 Task: Create a due date automation trigger when advanced on, 2 hours after a card is due add dates starting tomorrow.
Action: Mouse moved to (925, 68)
Screenshot: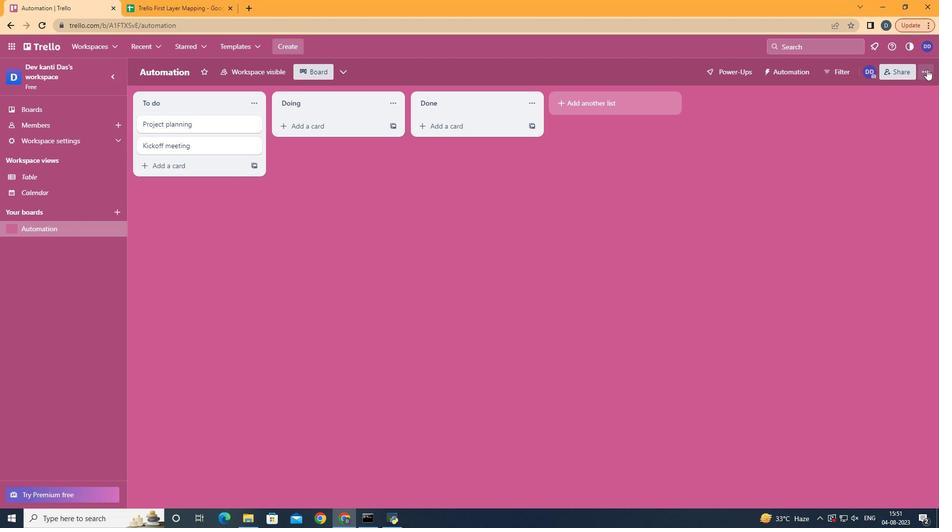 
Action: Mouse pressed left at (925, 68)
Screenshot: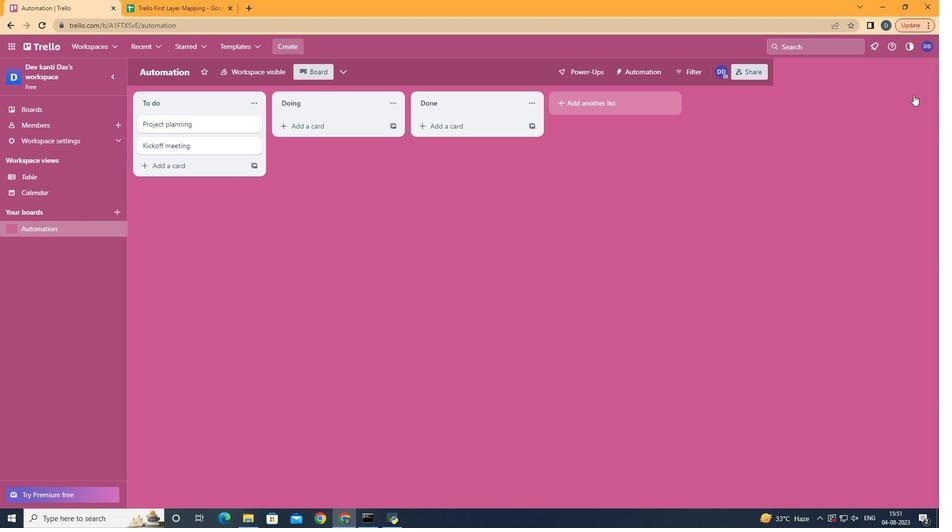 
Action: Mouse moved to (817, 219)
Screenshot: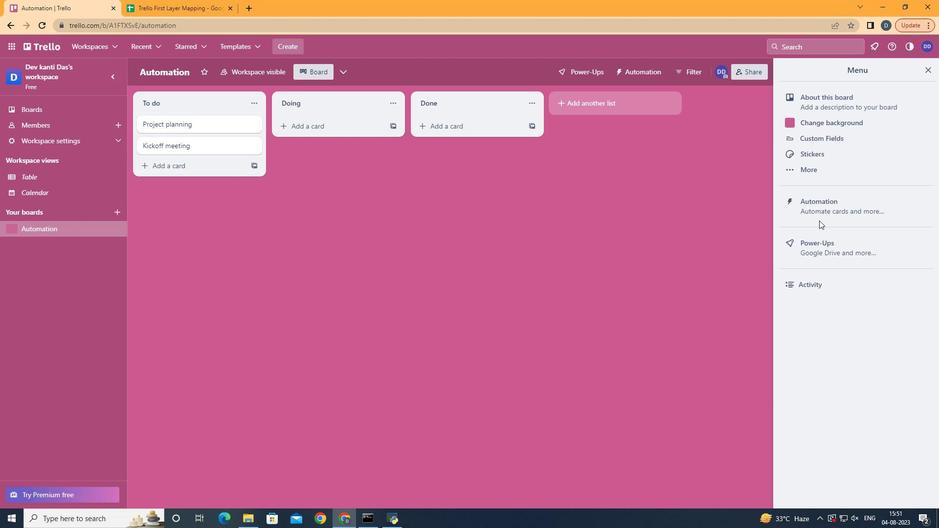 
Action: Mouse pressed left at (817, 219)
Screenshot: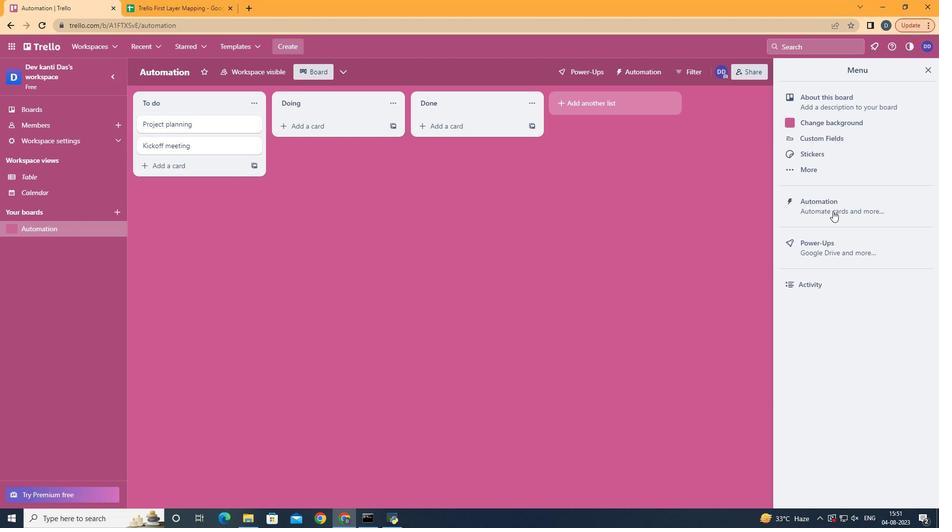 
Action: Mouse moved to (838, 204)
Screenshot: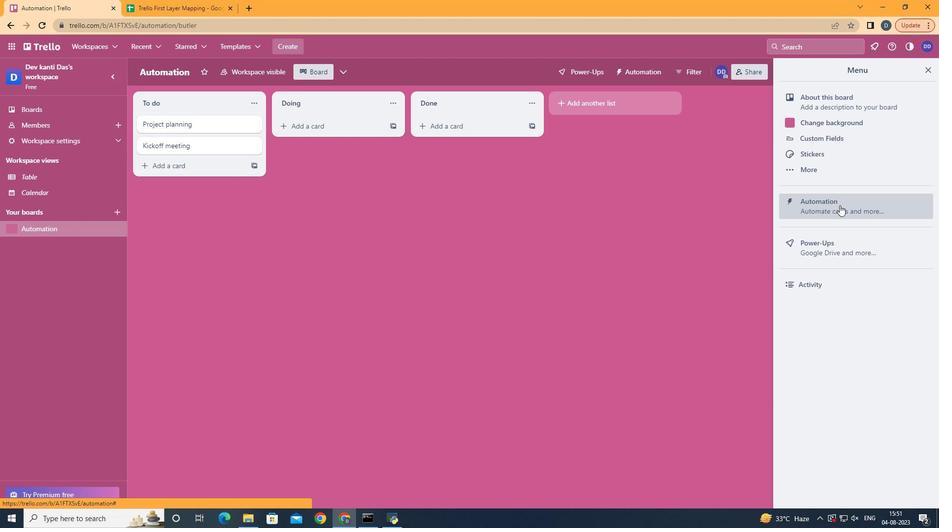 
Action: Mouse pressed left at (838, 204)
Screenshot: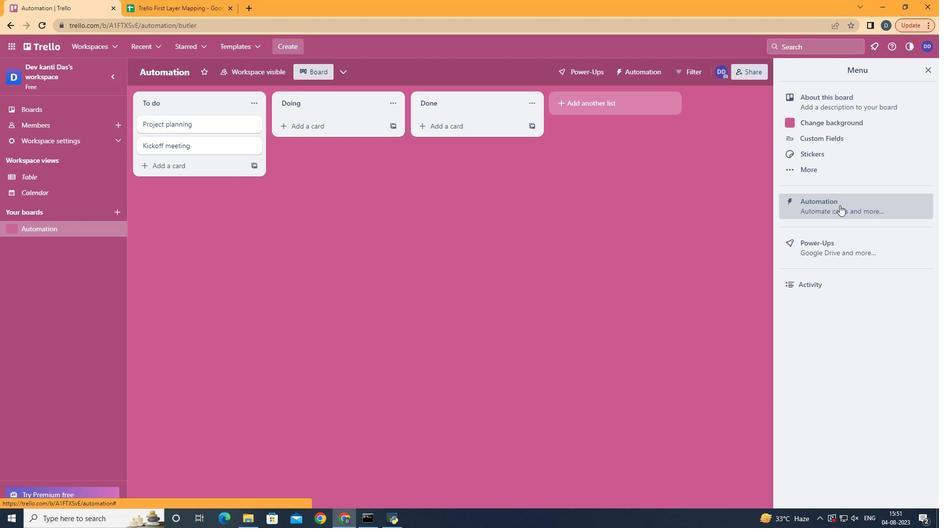 
Action: Mouse moved to (184, 195)
Screenshot: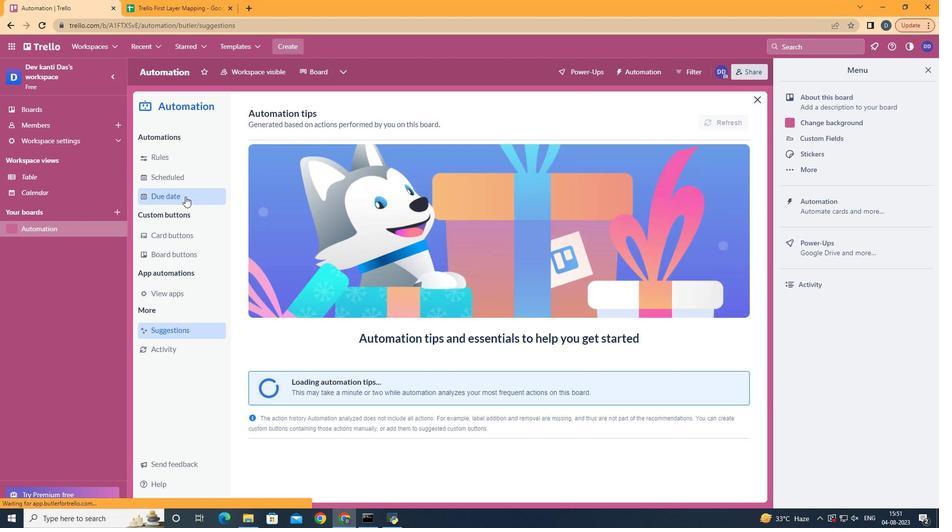 
Action: Mouse pressed left at (184, 195)
Screenshot: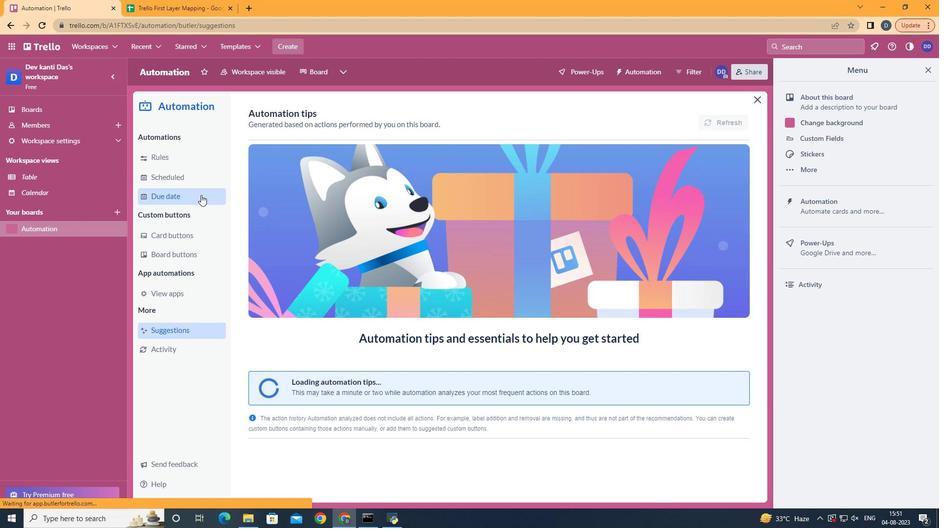 
Action: Mouse moved to (690, 111)
Screenshot: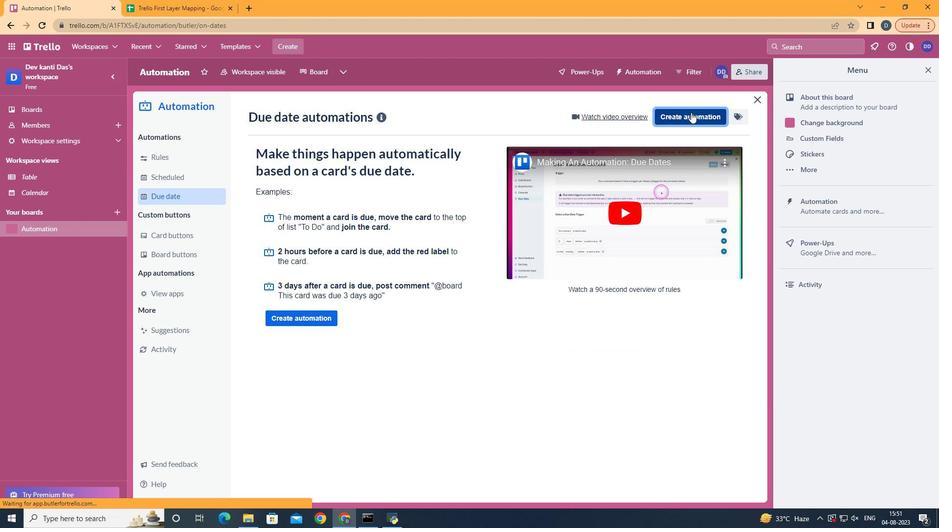 
Action: Mouse pressed left at (690, 111)
Screenshot: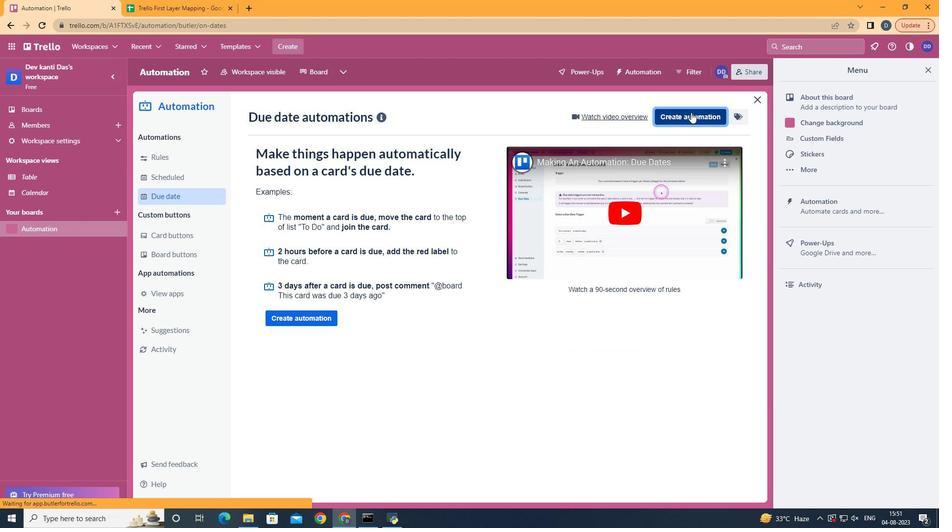 
Action: Mouse moved to (532, 211)
Screenshot: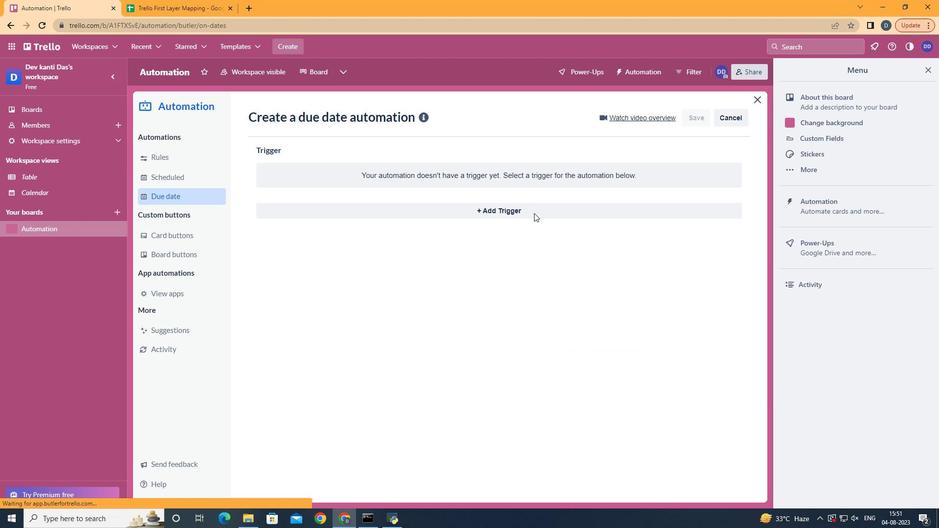 
Action: Mouse pressed left at (532, 211)
Screenshot: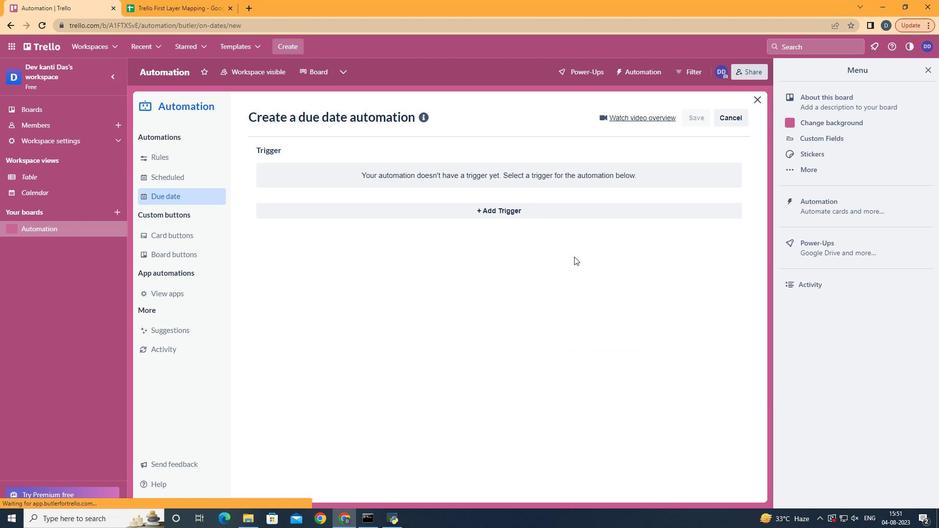 
Action: Mouse moved to (306, 412)
Screenshot: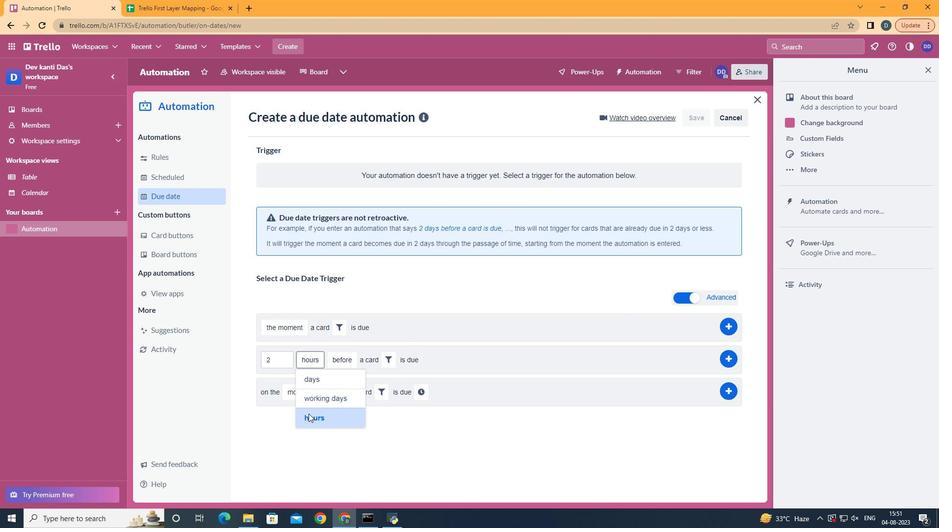 
Action: Mouse pressed left at (306, 412)
Screenshot: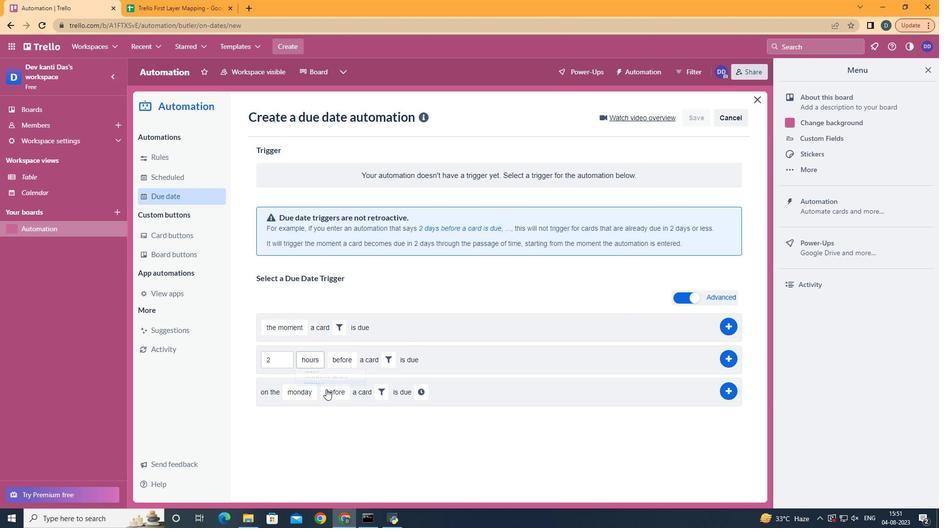 
Action: Mouse moved to (343, 390)
Screenshot: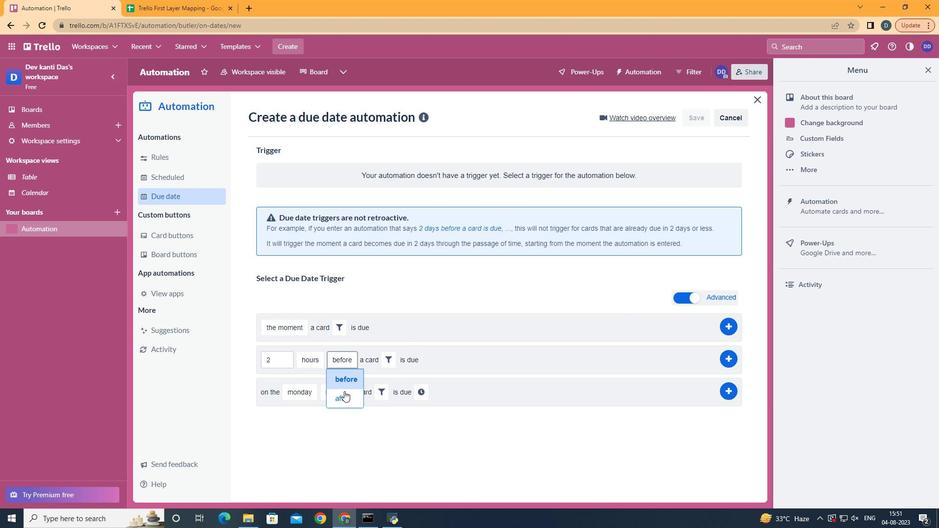 
Action: Mouse pressed left at (343, 390)
Screenshot: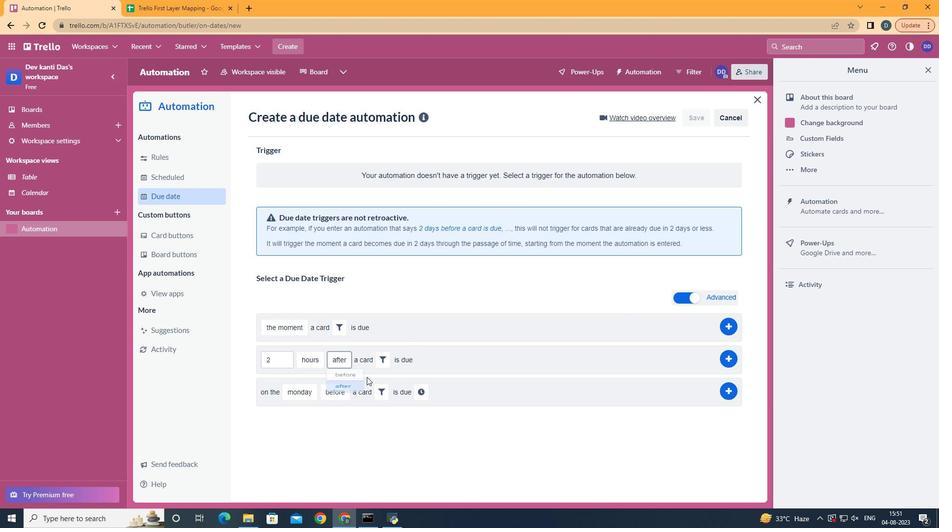 
Action: Mouse moved to (386, 361)
Screenshot: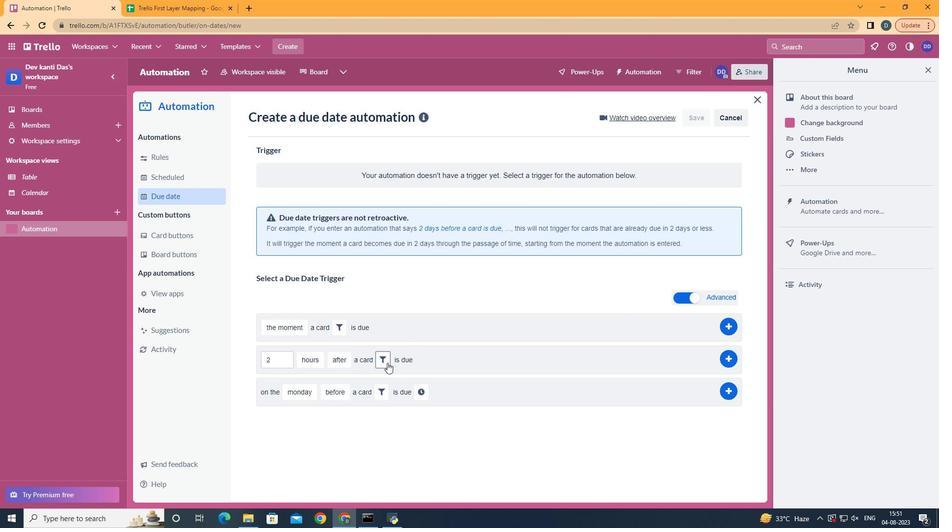 
Action: Mouse pressed left at (386, 361)
Screenshot: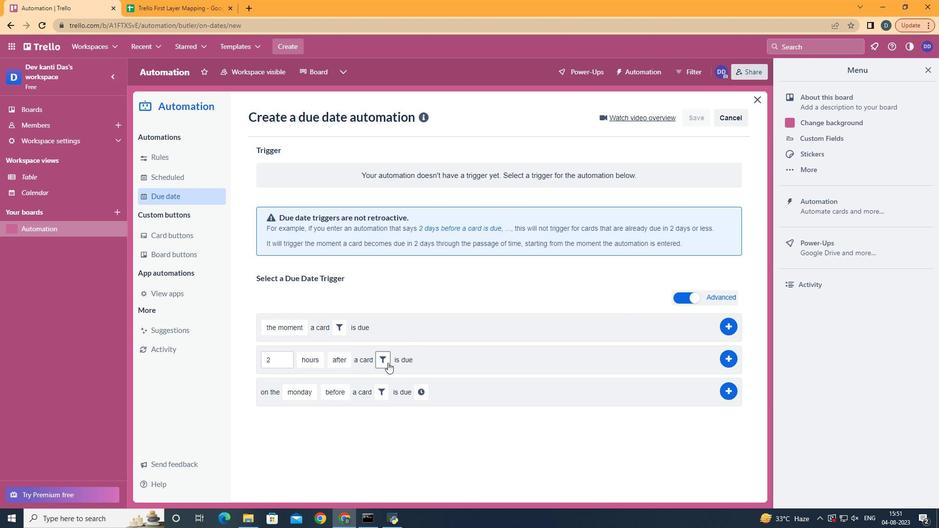 
Action: Mouse moved to (443, 384)
Screenshot: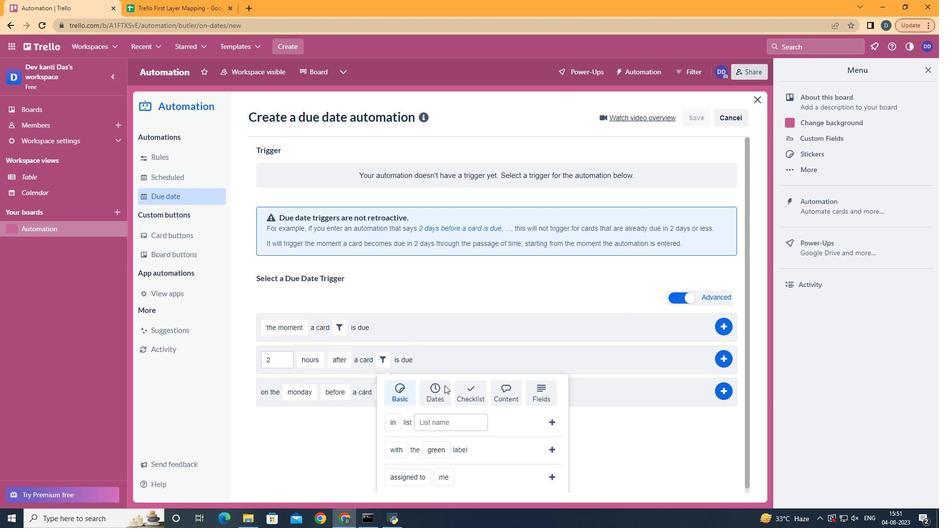 
Action: Mouse pressed left at (443, 384)
Screenshot: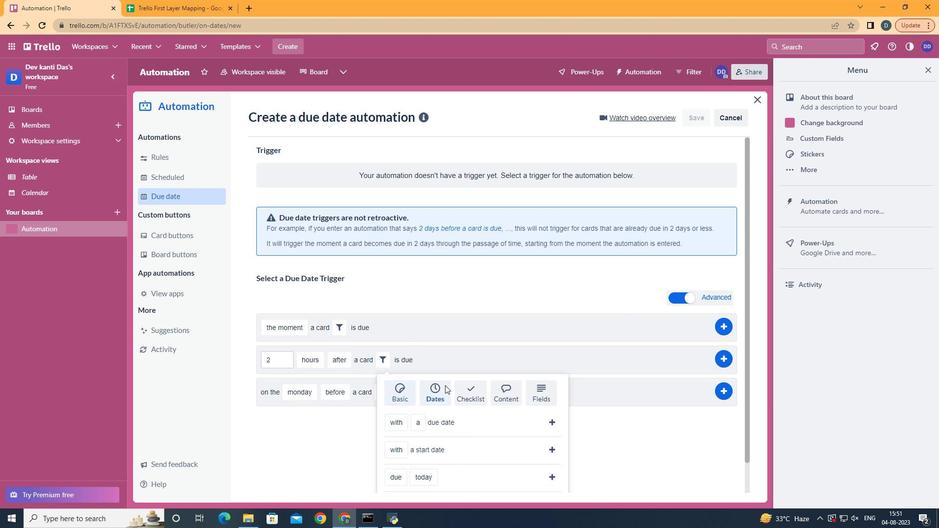 
Action: Mouse moved to (443, 384)
Screenshot: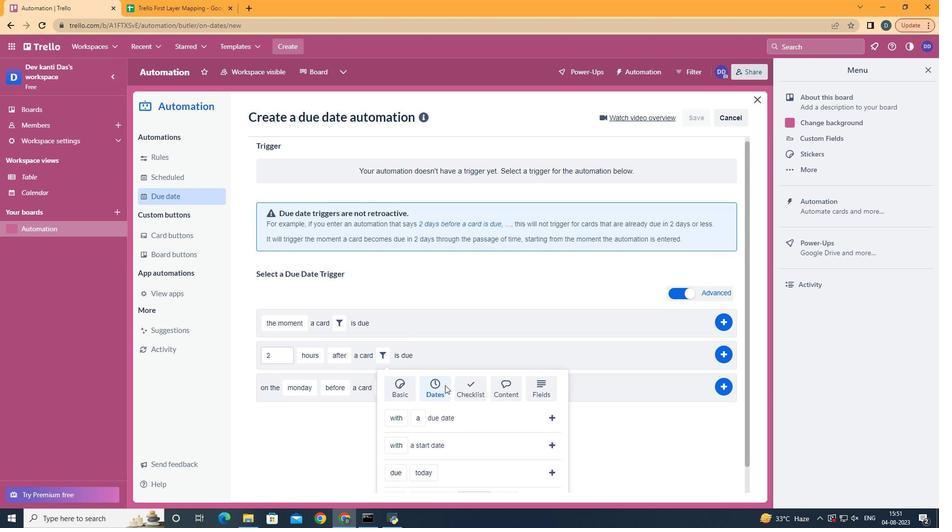 
Action: Mouse scrolled (443, 383) with delta (0, 0)
Screenshot: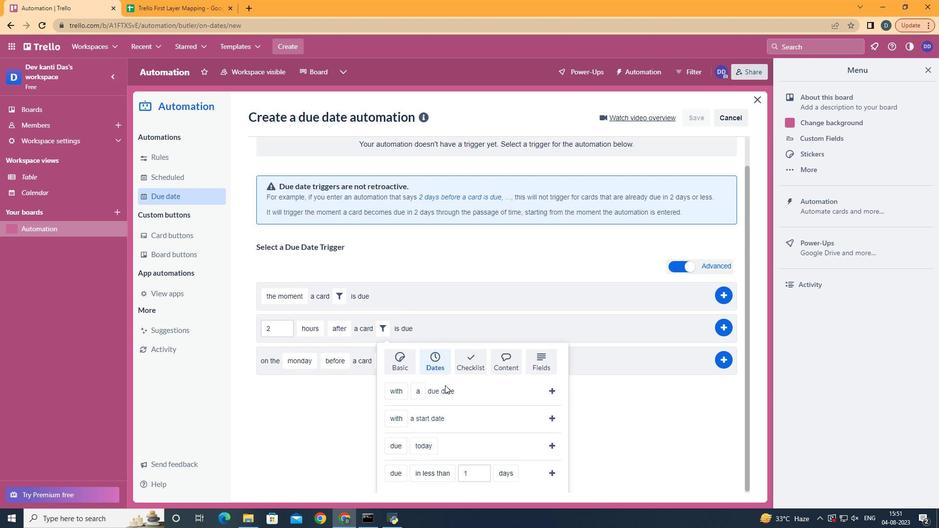 
Action: Mouse scrolled (443, 383) with delta (0, 0)
Screenshot: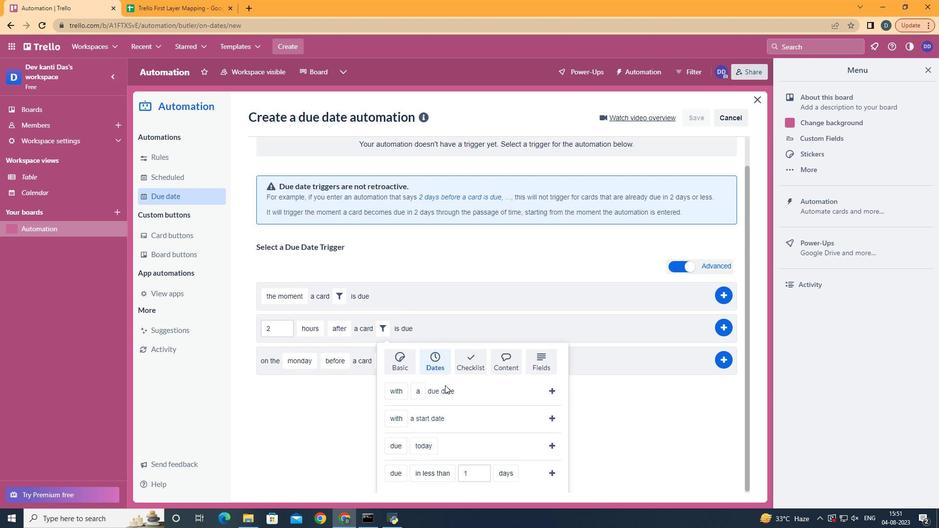 
Action: Mouse scrolled (443, 383) with delta (0, 0)
Screenshot: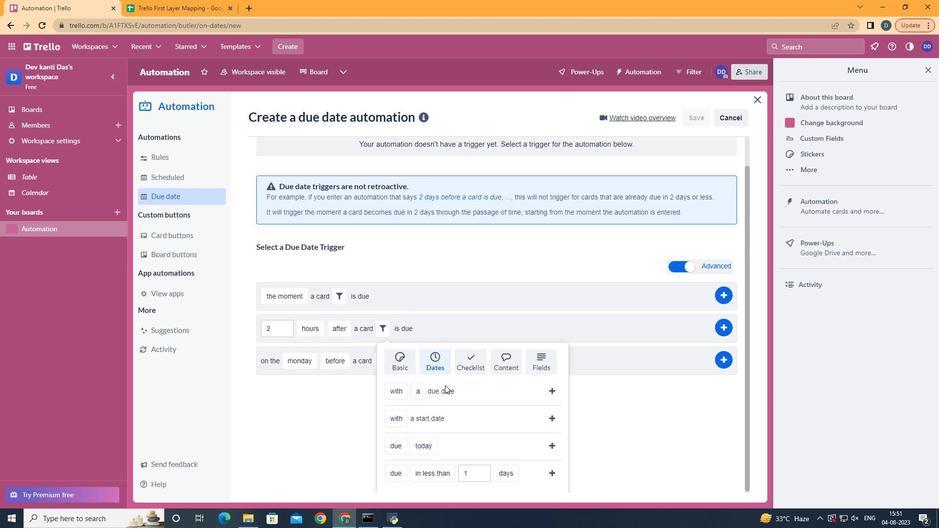 
Action: Mouse scrolled (443, 383) with delta (0, 0)
Screenshot: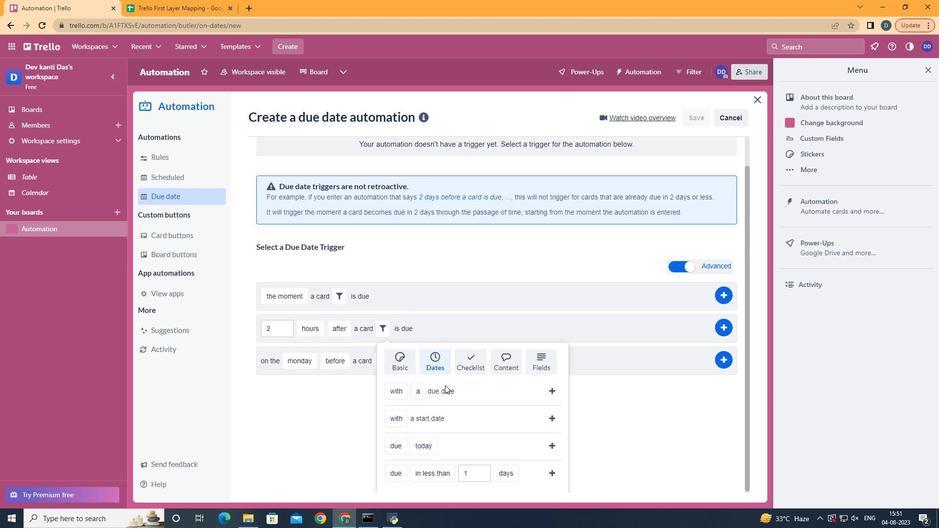 
Action: Mouse scrolled (443, 383) with delta (0, 0)
Screenshot: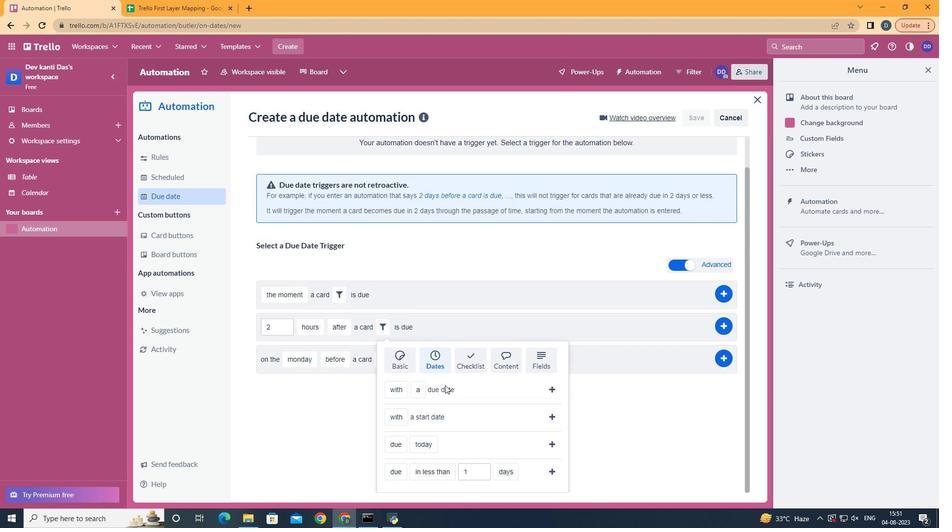 
Action: Mouse scrolled (443, 383) with delta (0, 0)
Screenshot: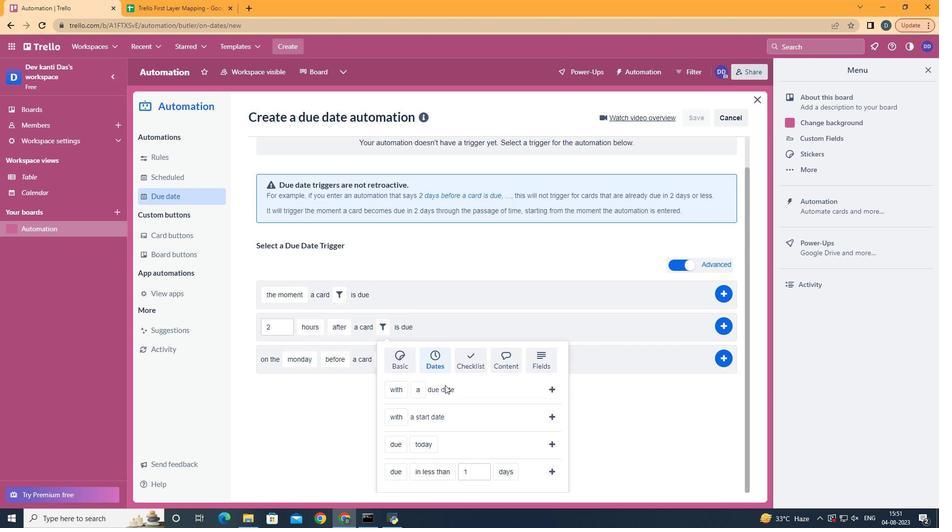 
Action: Mouse moved to (402, 405)
Screenshot: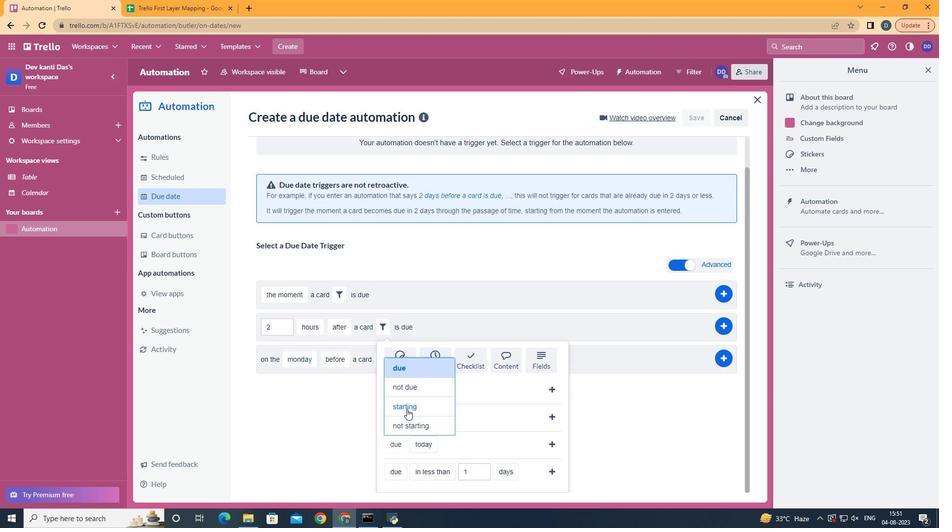 
Action: Mouse pressed left at (402, 405)
Screenshot: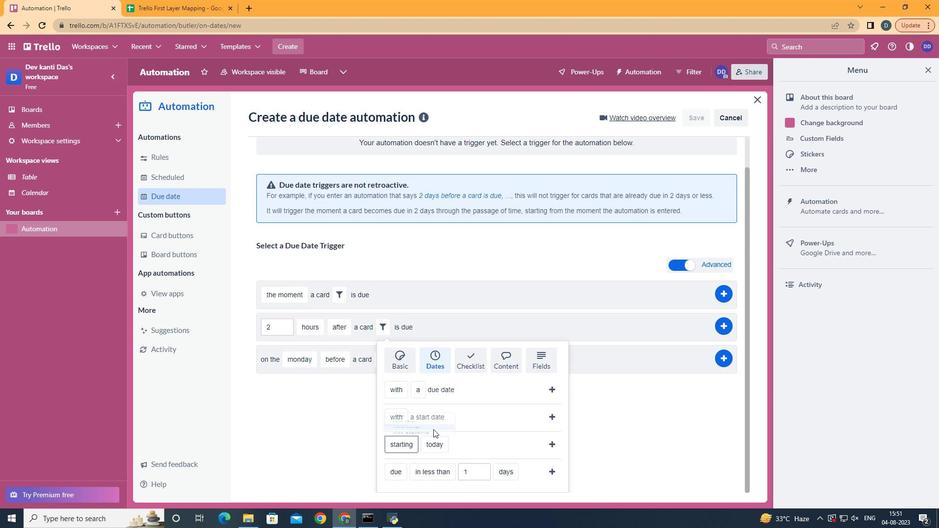 
Action: Mouse moved to (463, 346)
Screenshot: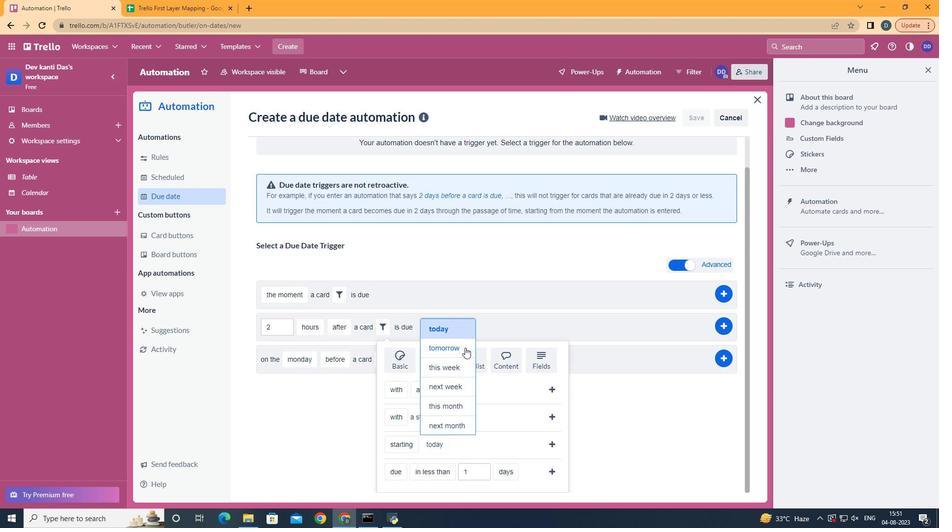 
Action: Mouse pressed left at (463, 346)
Screenshot: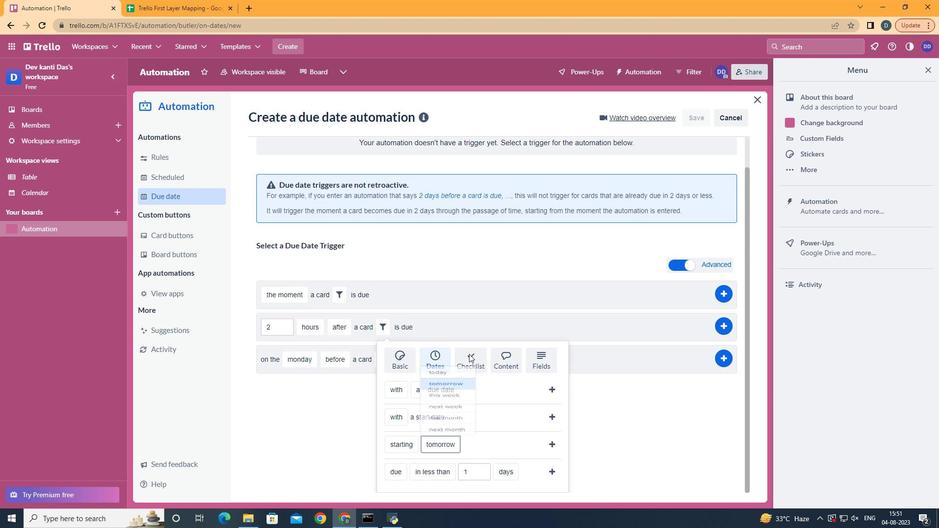 
Action: Mouse moved to (555, 439)
Screenshot: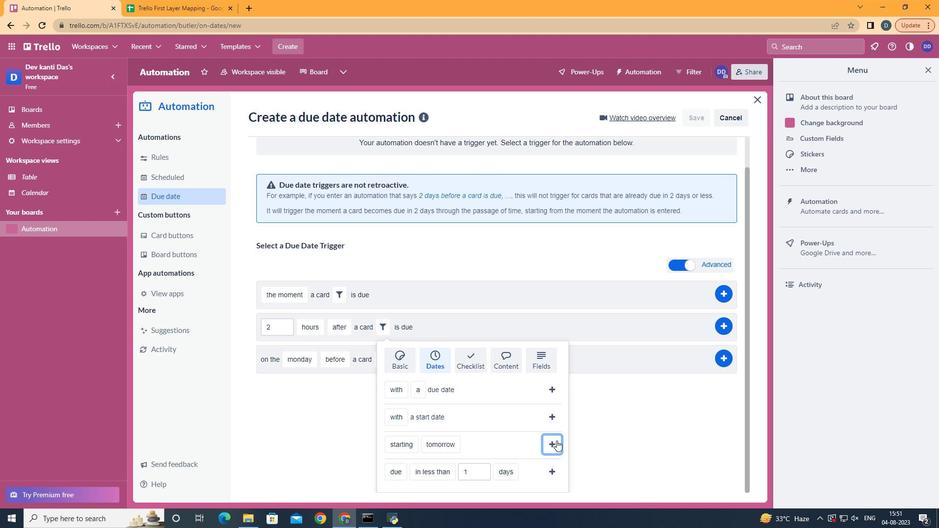 
Action: Mouse pressed left at (555, 439)
Screenshot: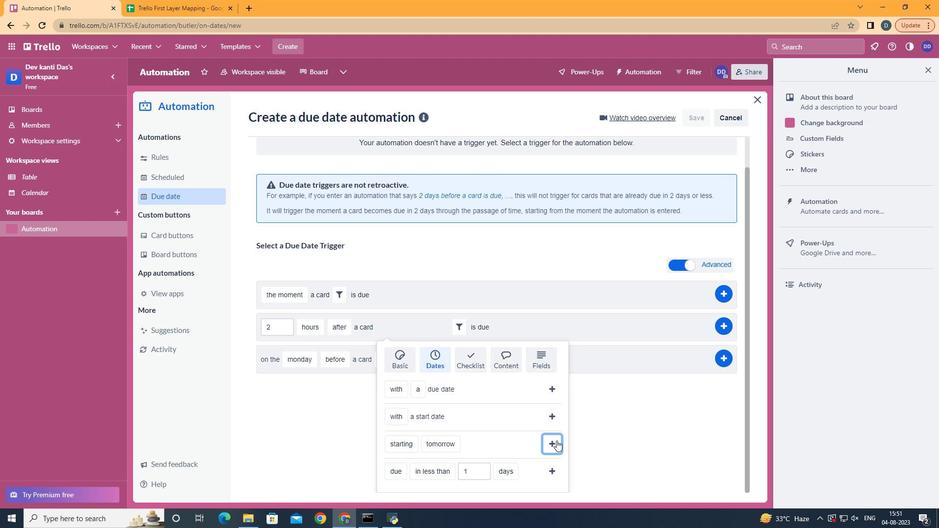 
Action: Mouse moved to (733, 356)
Screenshot: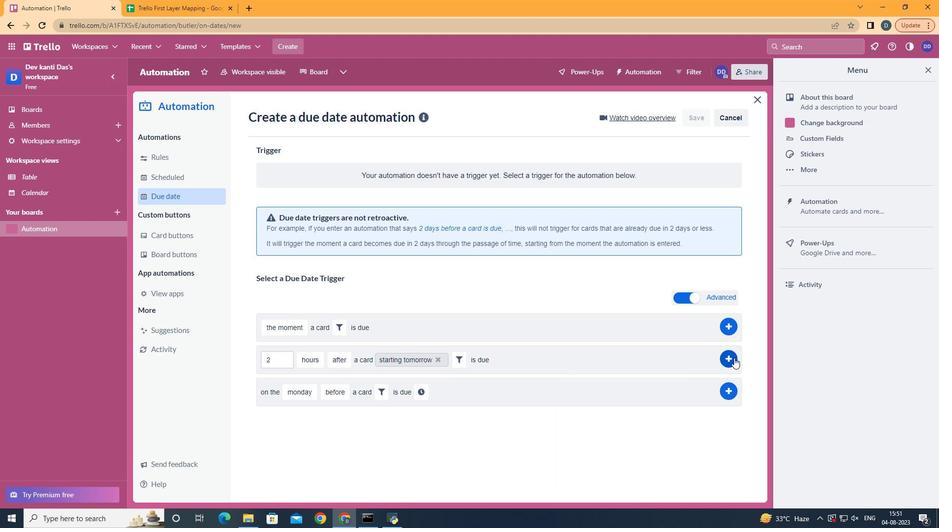 
Action: Mouse pressed left at (733, 356)
Screenshot: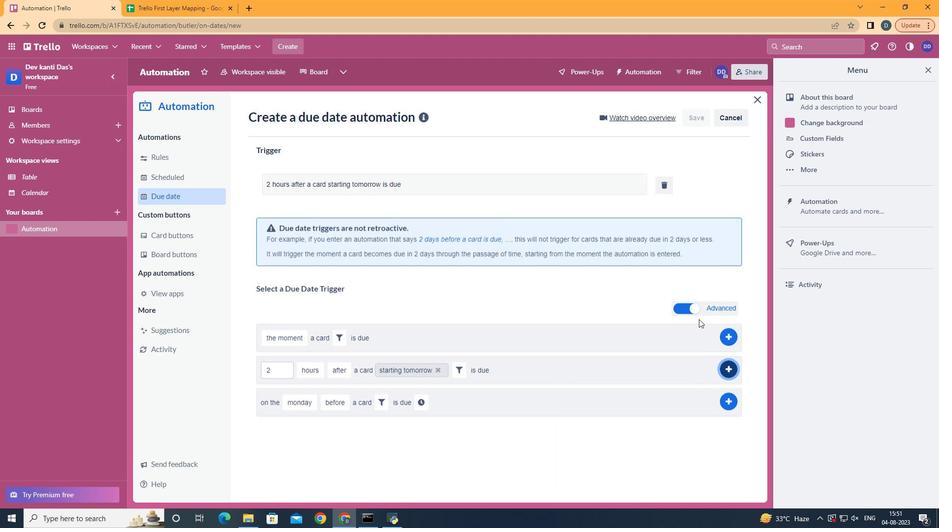 
Action: Mouse moved to (423, 172)
Screenshot: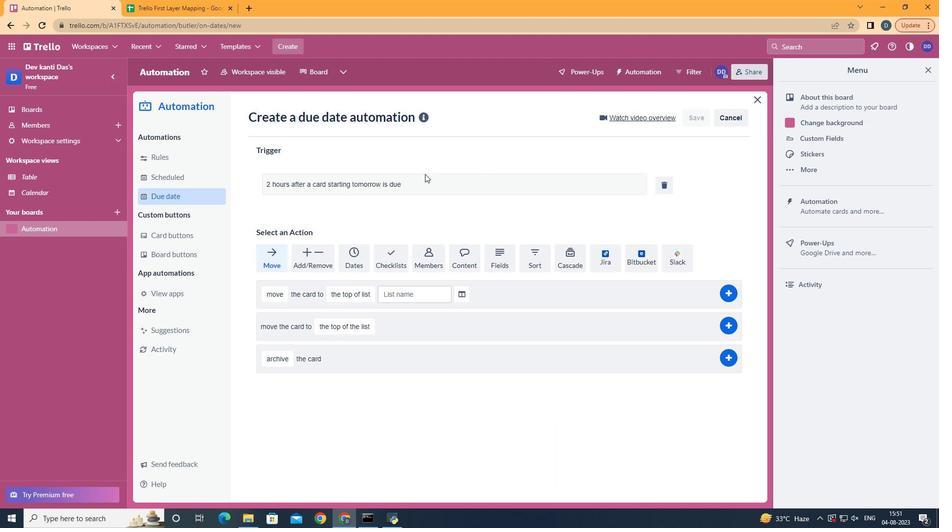
